 Task: Select a due date automation when advanced on, the moment a card is due add fields without custom field "Resume" set to a date less than 1 working days ago.
Action: Mouse moved to (1007, 77)
Screenshot: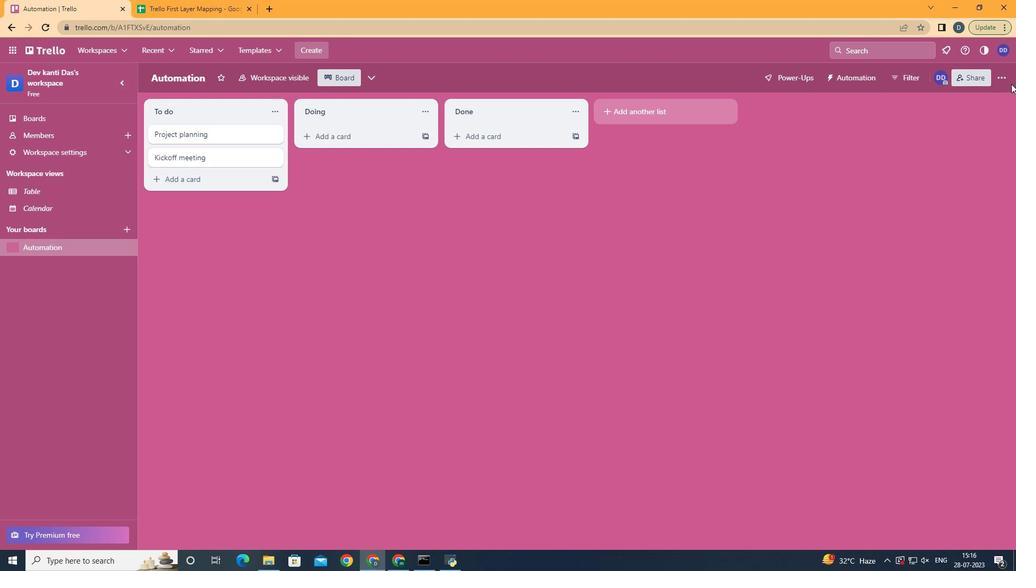 
Action: Mouse pressed left at (1007, 77)
Screenshot: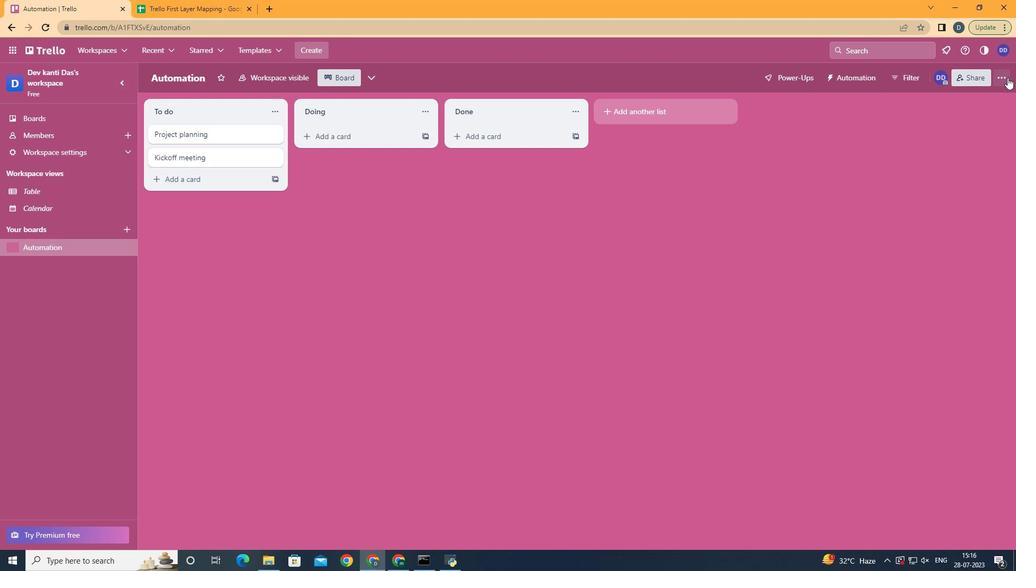 
Action: Mouse moved to (920, 228)
Screenshot: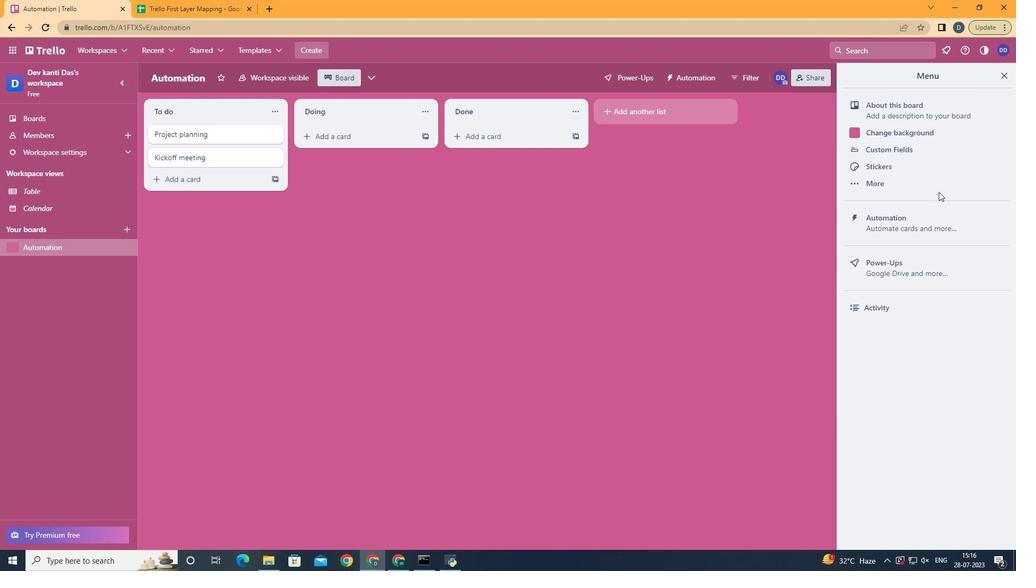 
Action: Mouse pressed left at (920, 228)
Screenshot: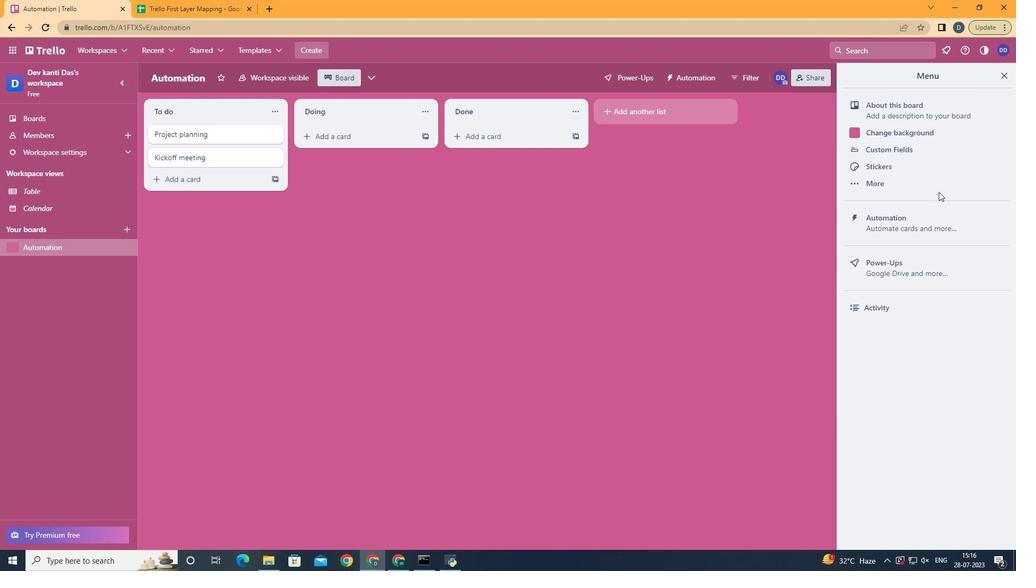 
Action: Mouse moved to (182, 209)
Screenshot: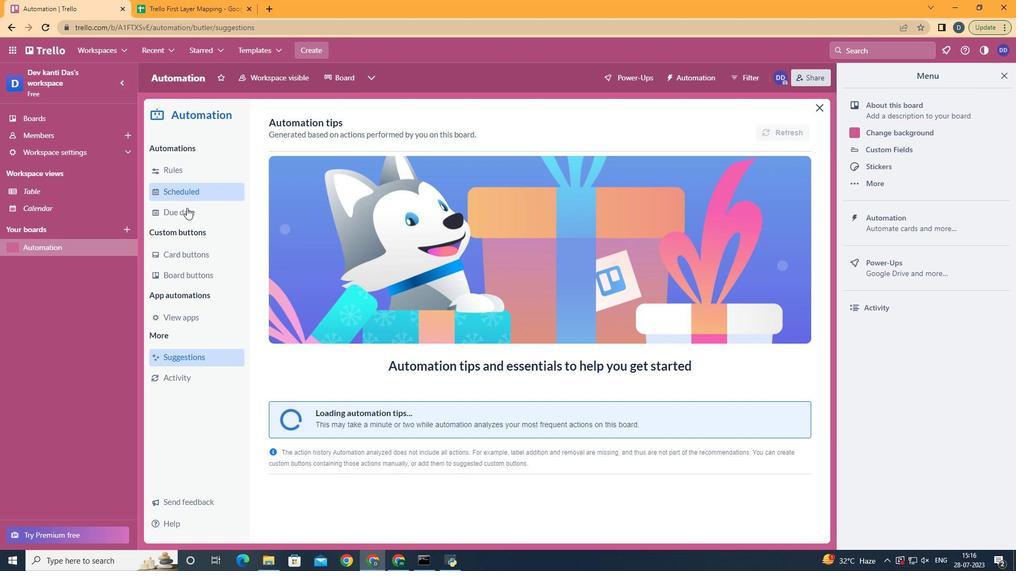 
Action: Mouse pressed left at (182, 209)
Screenshot: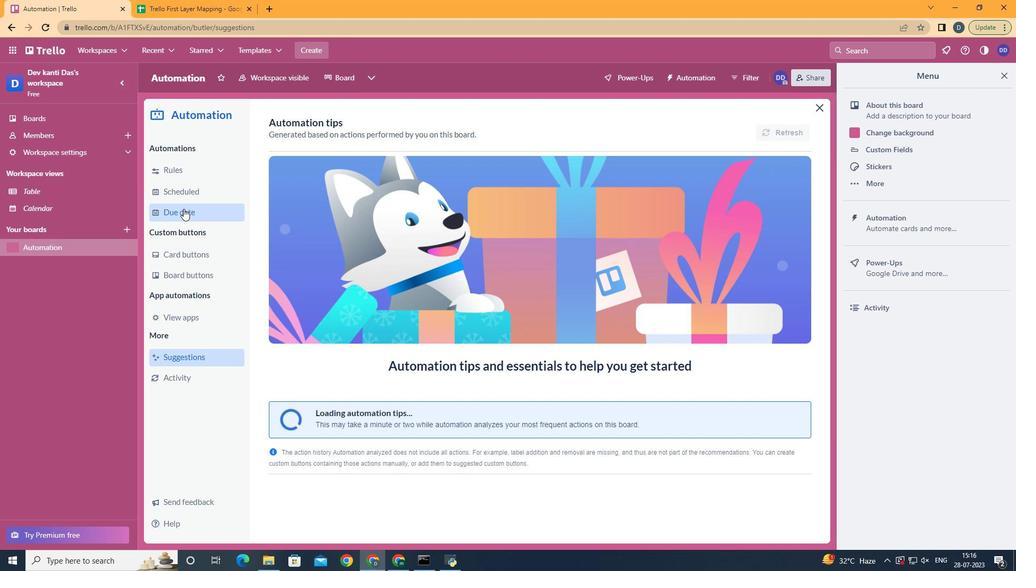 
Action: Mouse moved to (746, 130)
Screenshot: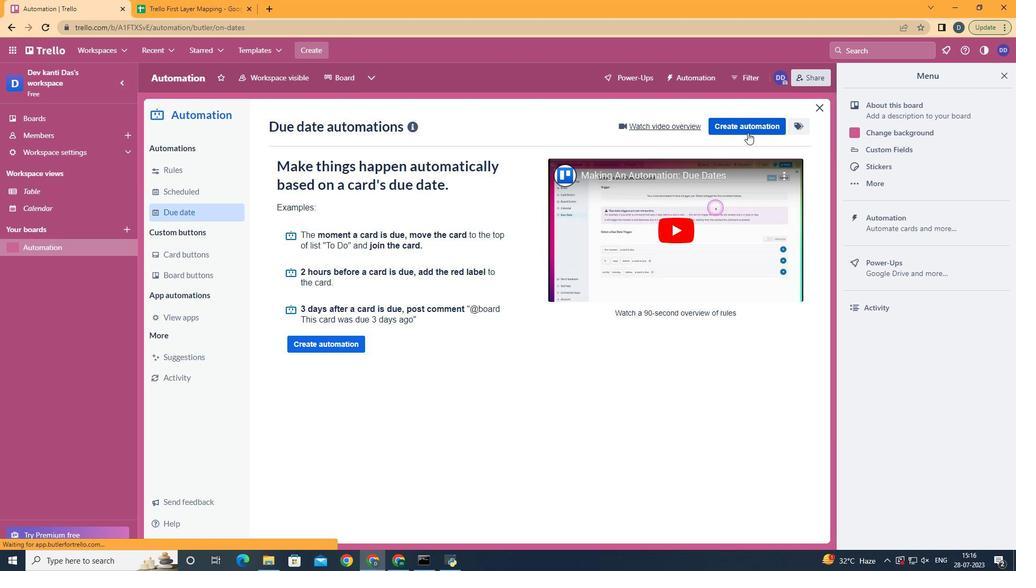 
Action: Mouse pressed left at (746, 130)
Screenshot: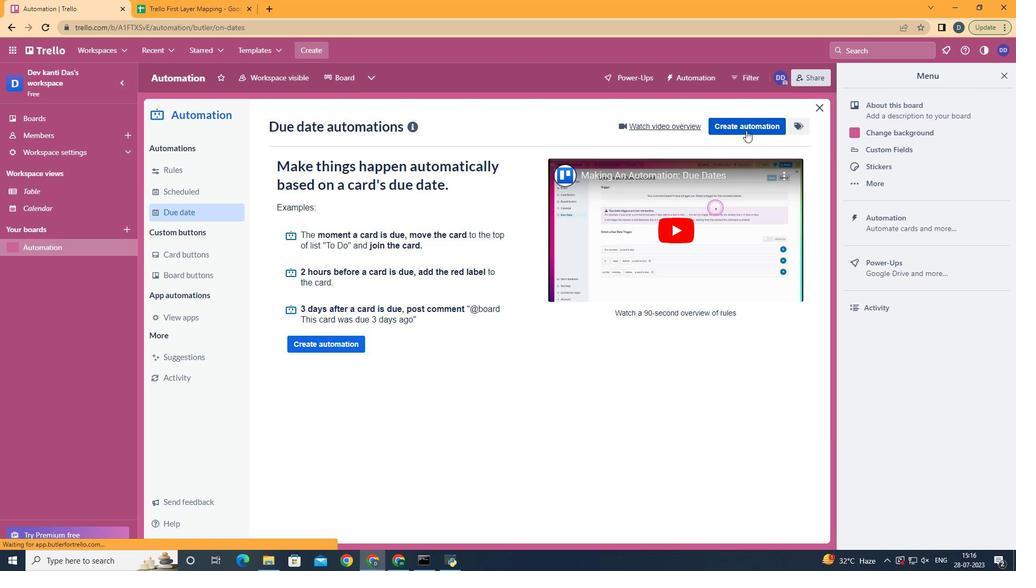
Action: Mouse moved to (508, 224)
Screenshot: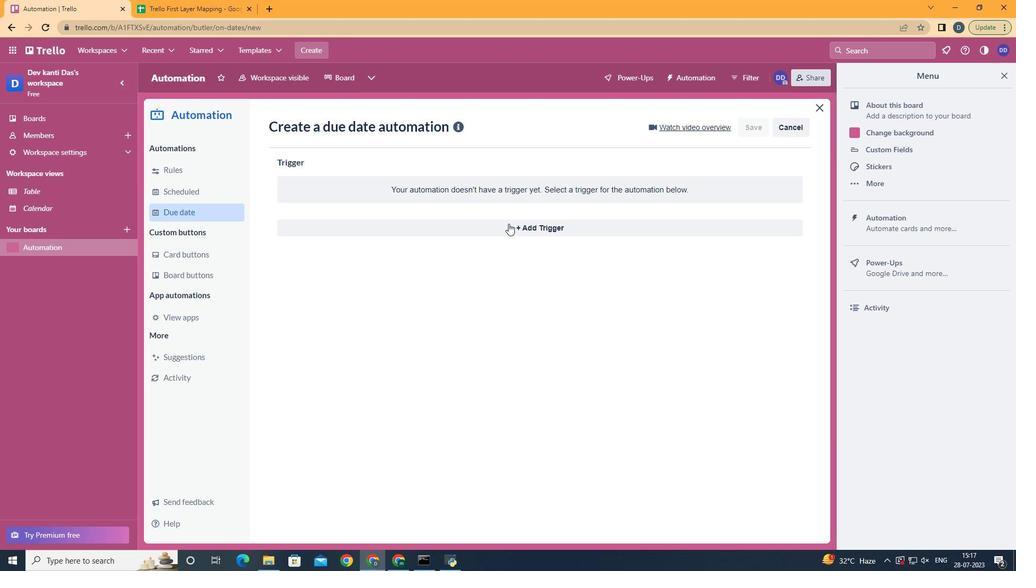 
Action: Mouse pressed left at (508, 224)
Screenshot: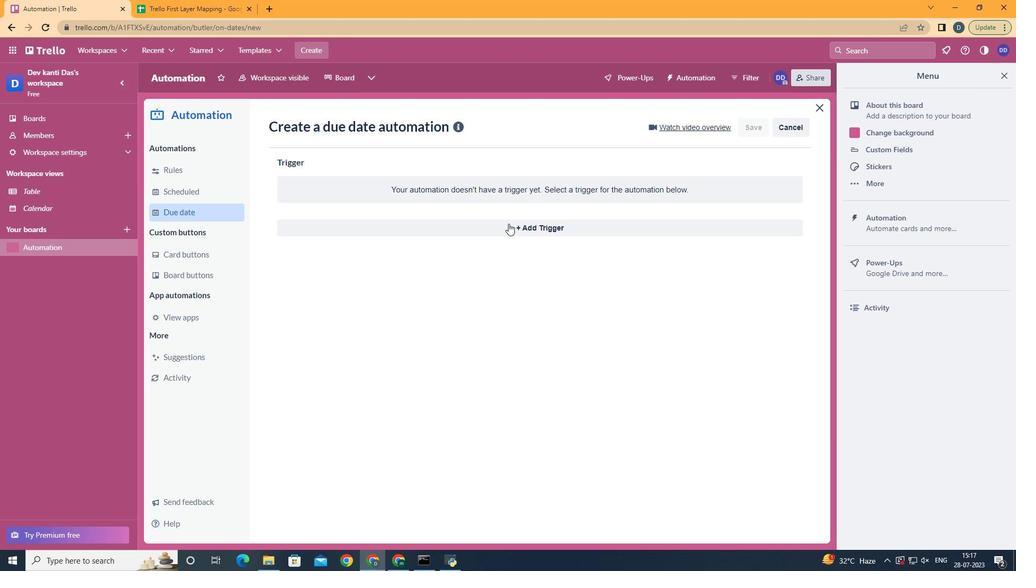 
Action: Mouse moved to (331, 373)
Screenshot: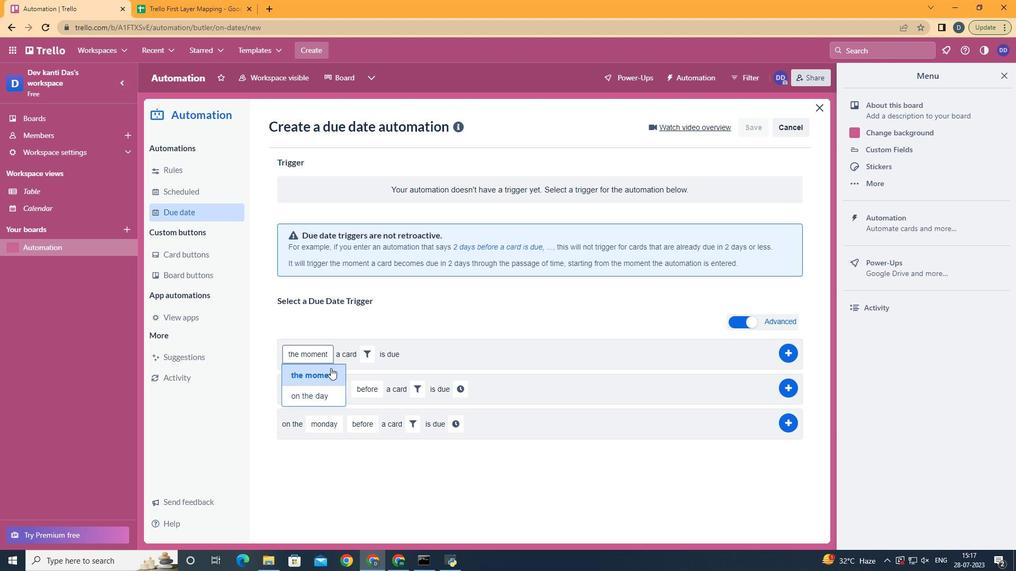
Action: Mouse pressed left at (331, 373)
Screenshot: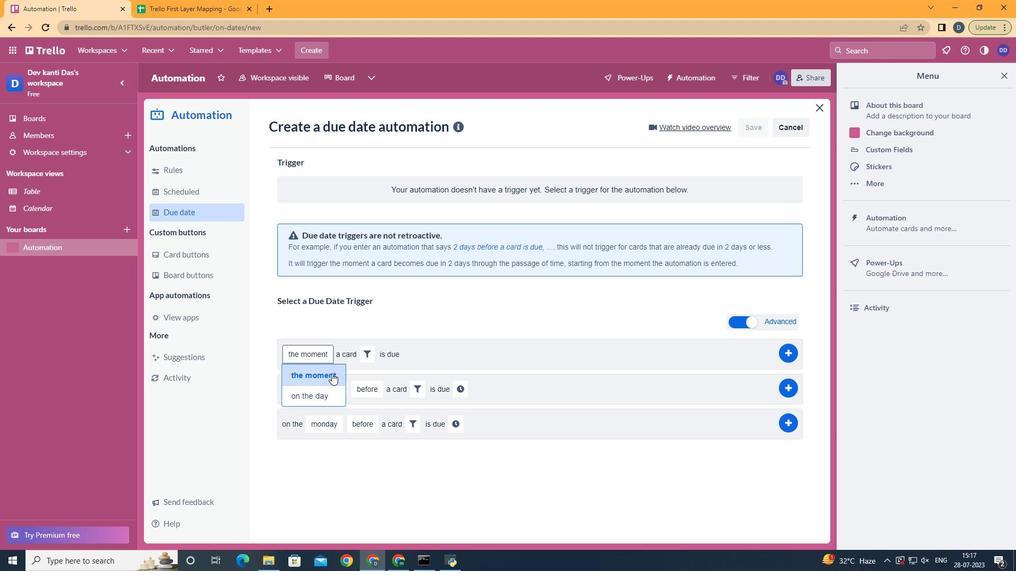 
Action: Mouse moved to (373, 354)
Screenshot: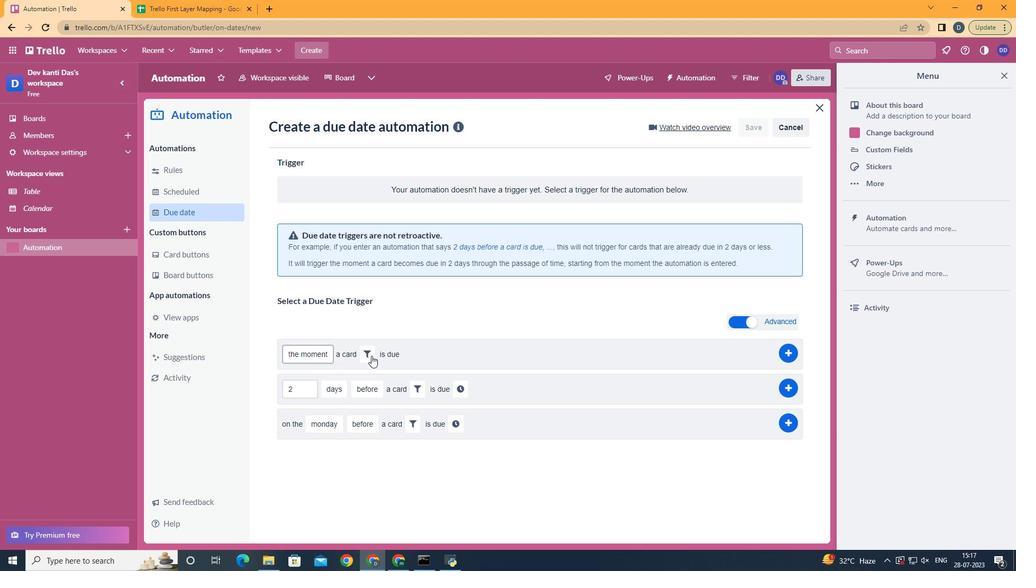 
Action: Mouse pressed left at (373, 354)
Screenshot: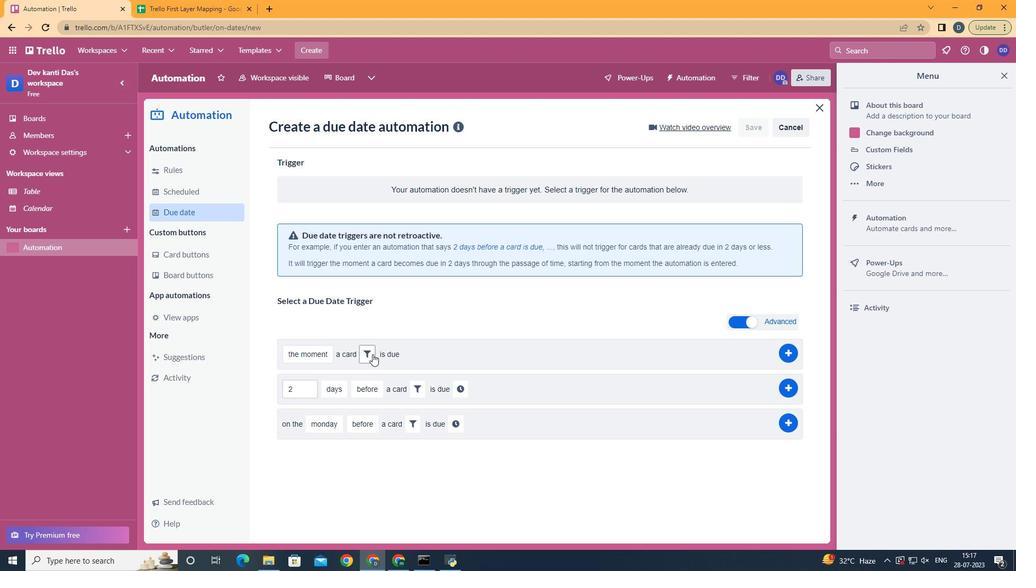 
Action: Mouse moved to (538, 391)
Screenshot: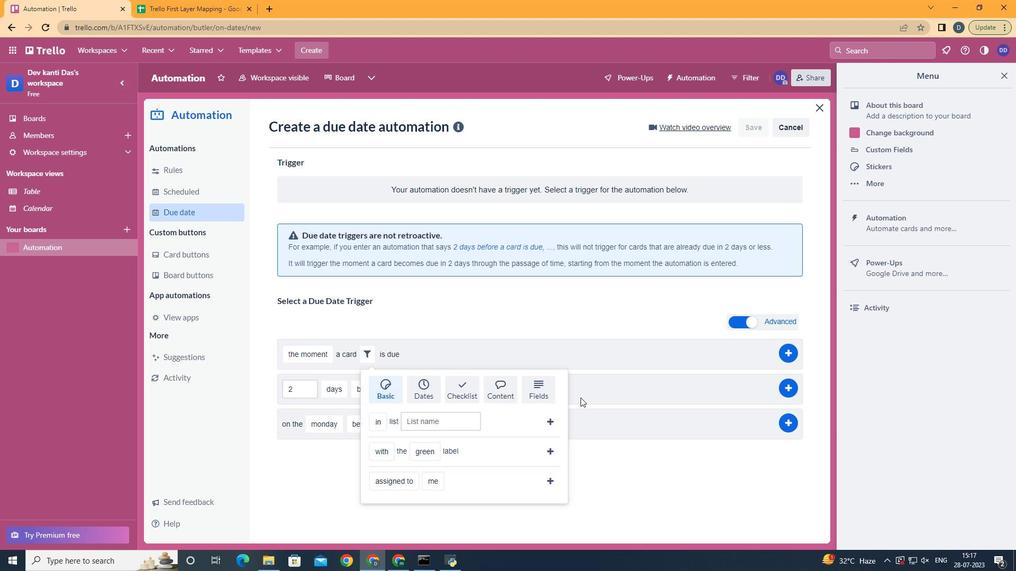 
Action: Mouse pressed left at (538, 391)
Screenshot: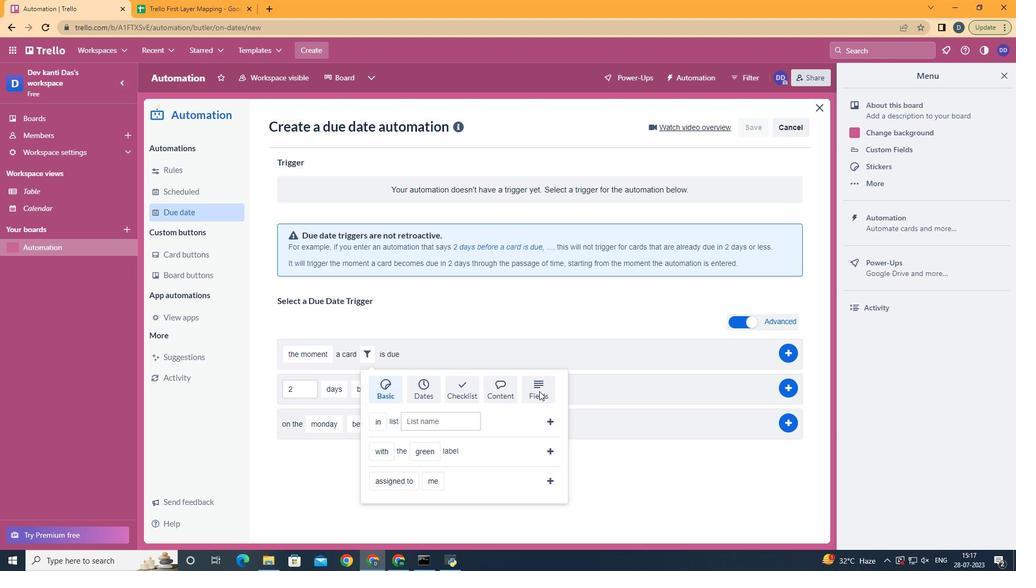 
Action: Mouse scrolled (538, 391) with delta (0, 0)
Screenshot: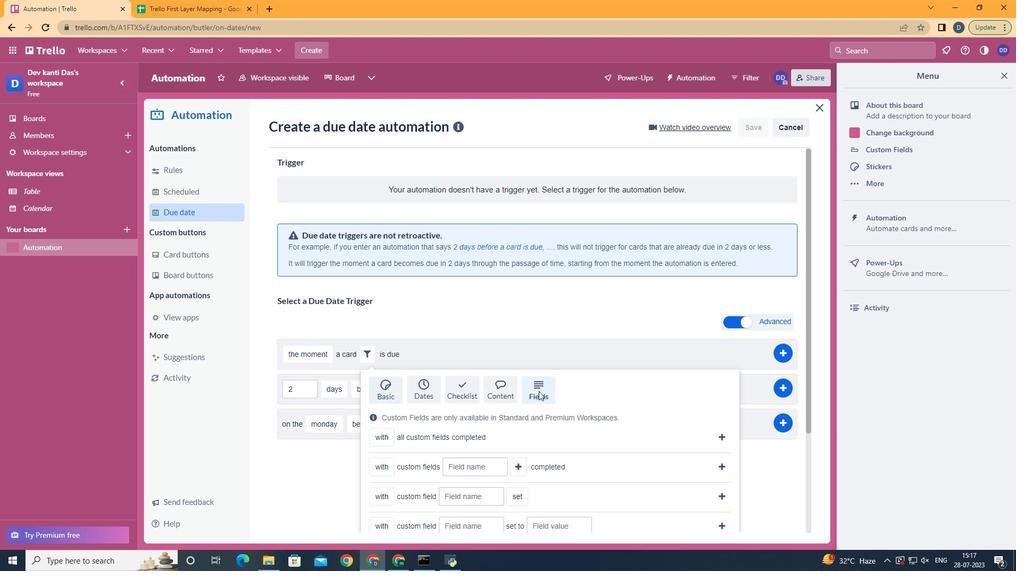 
Action: Mouse scrolled (538, 391) with delta (0, 0)
Screenshot: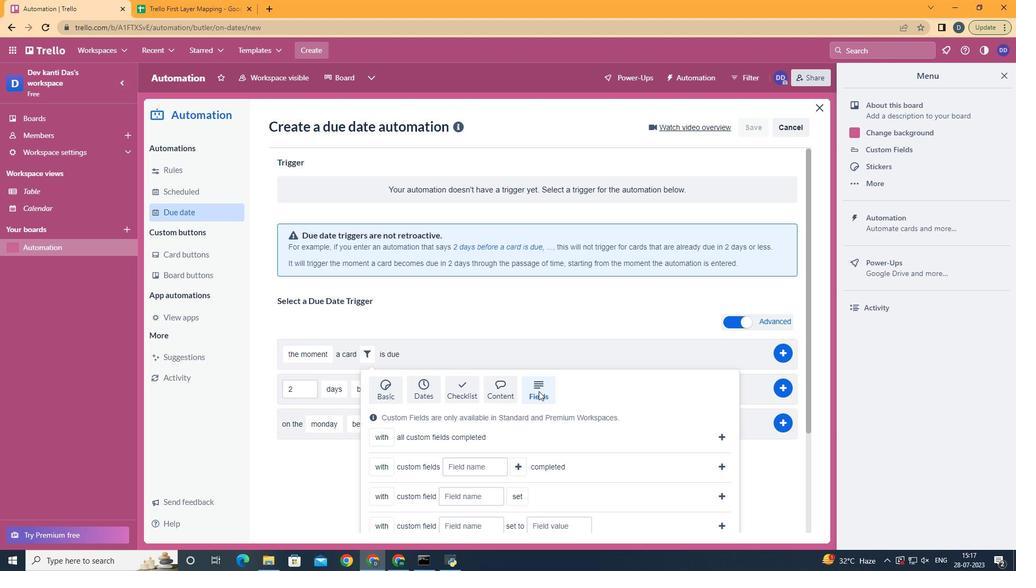 
Action: Mouse scrolled (538, 391) with delta (0, 0)
Screenshot: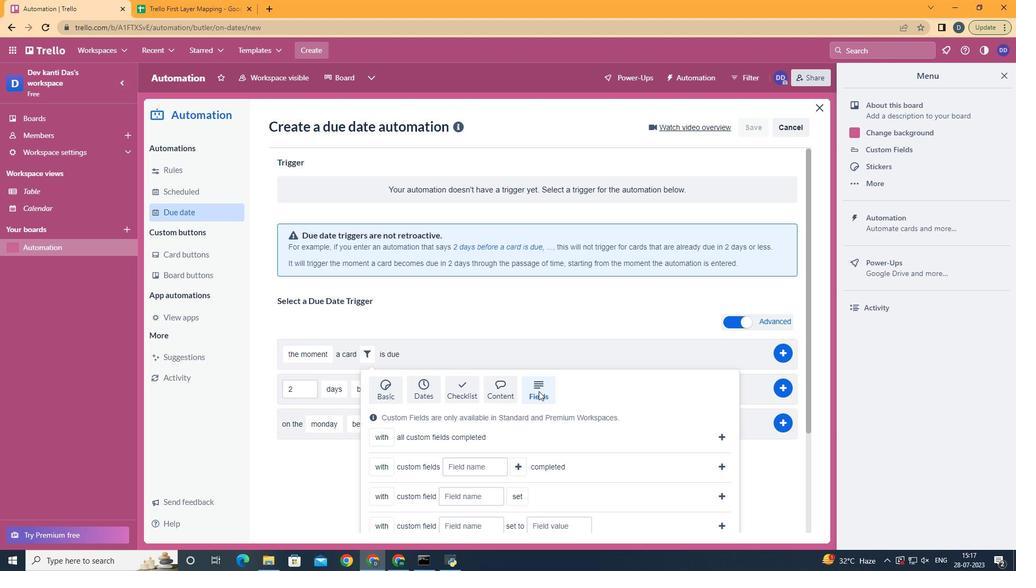 
Action: Mouse scrolled (538, 391) with delta (0, 0)
Screenshot: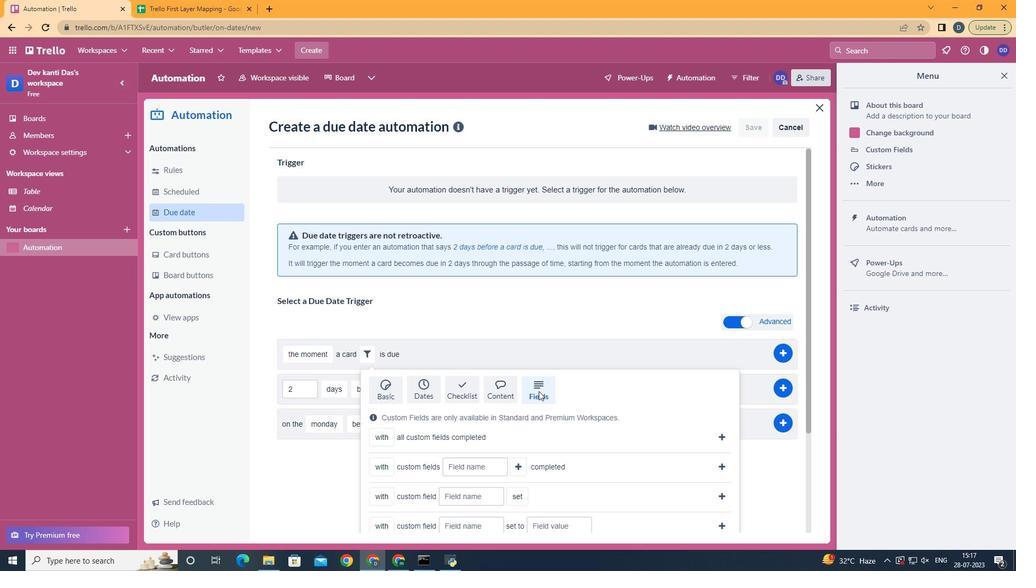 
Action: Mouse scrolled (538, 391) with delta (0, 0)
Screenshot: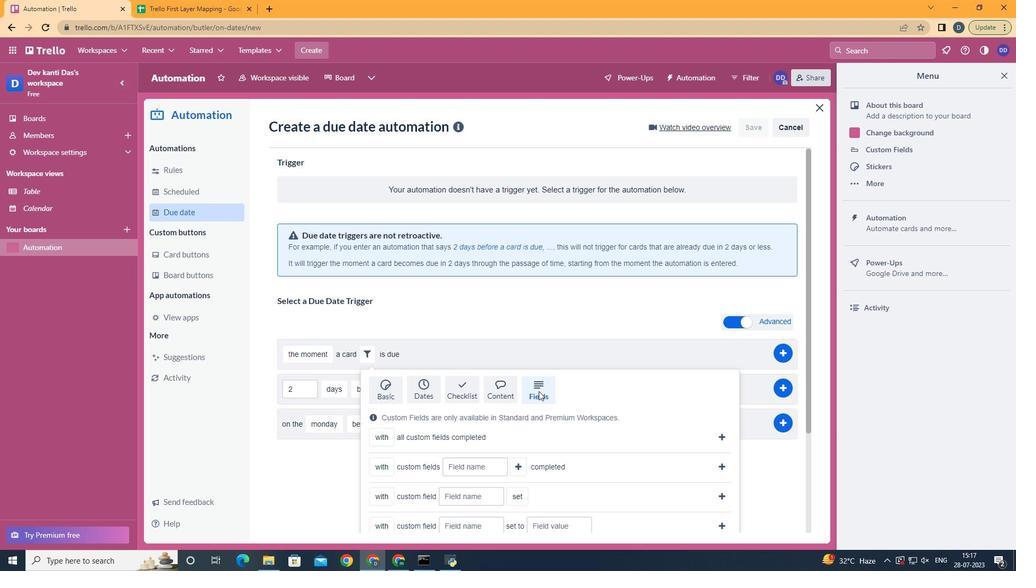 
Action: Mouse scrolled (538, 391) with delta (0, 0)
Screenshot: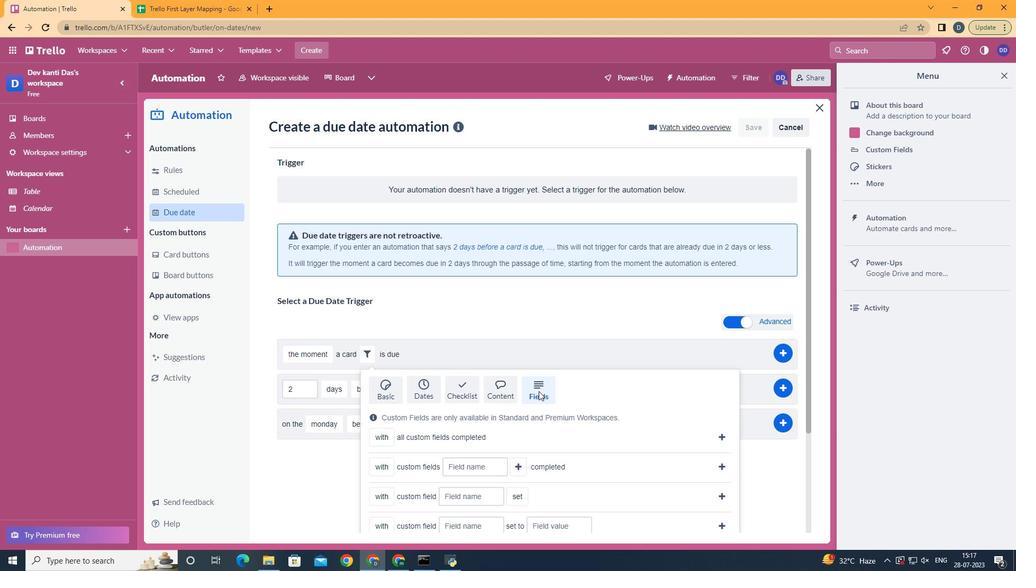 
Action: Mouse moved to (391, 488)
Screenshot: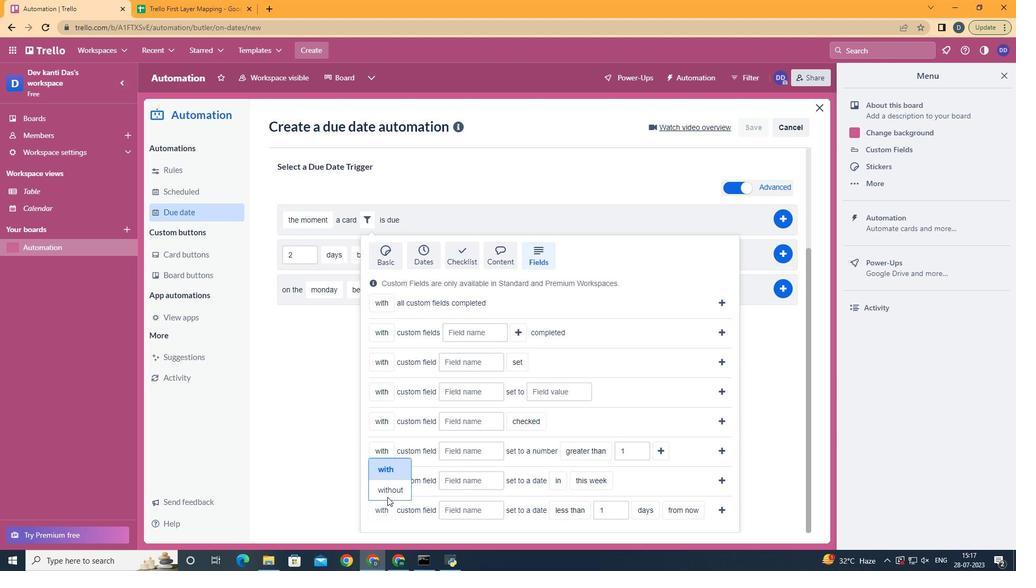 
Action: Mouse pressed left at (391, 488)
Screenshot: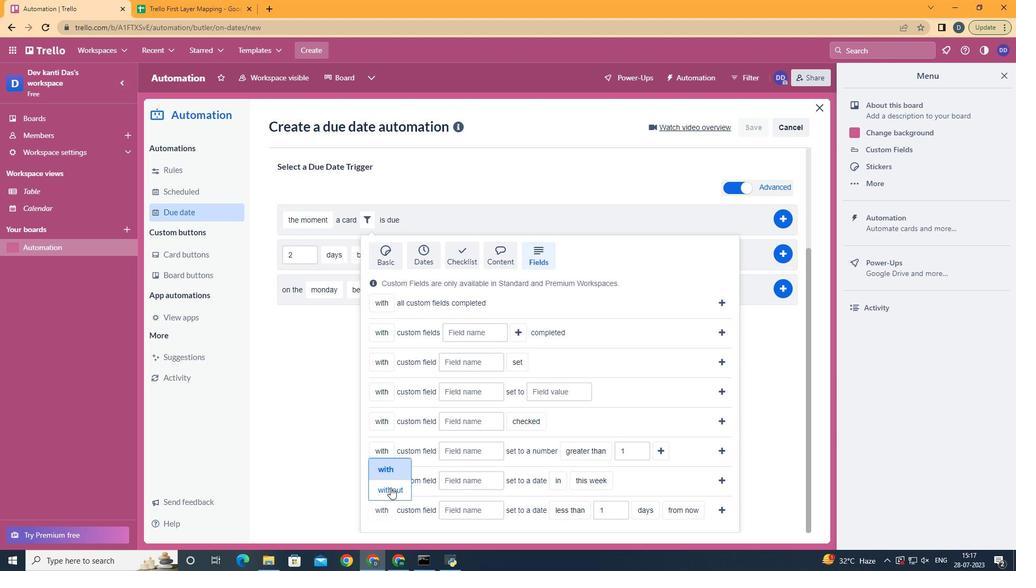 
Action: Mouse moved to (485, 510)
Screenshot: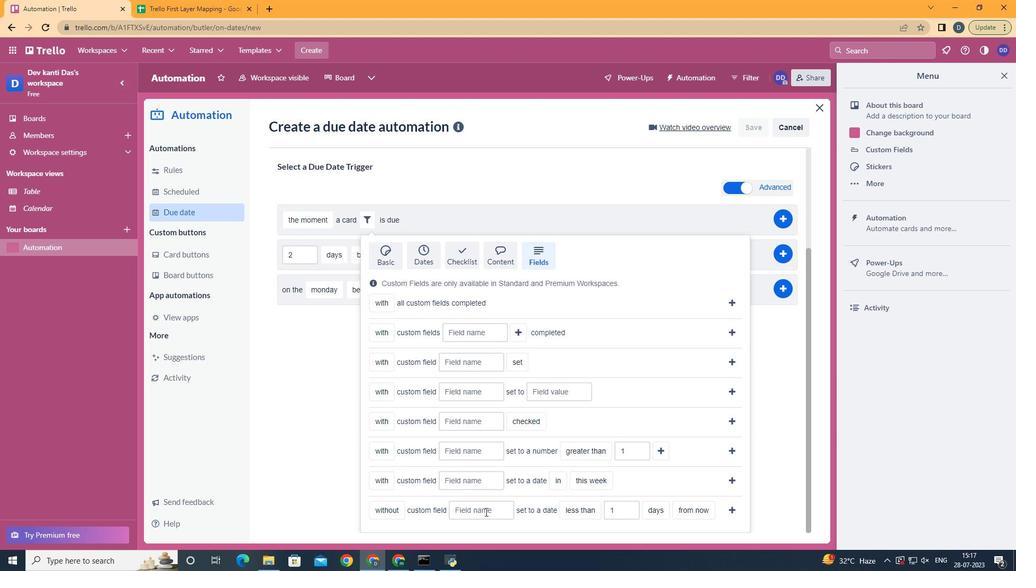 
Action: Mouse pressed left at (485, 510)
Screenshot: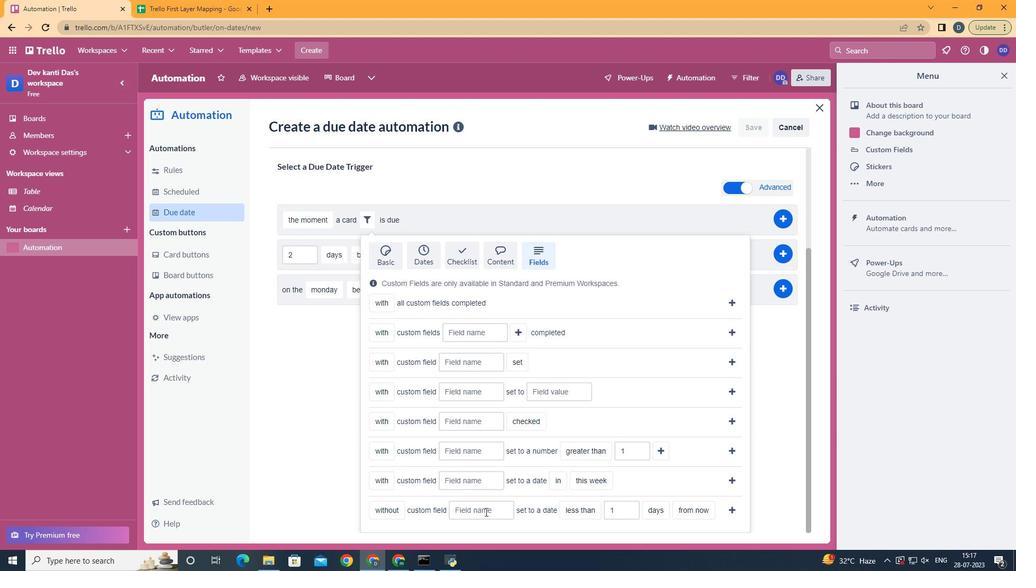 
Action: Key pressed <Key.shift>Resume
Screenshot: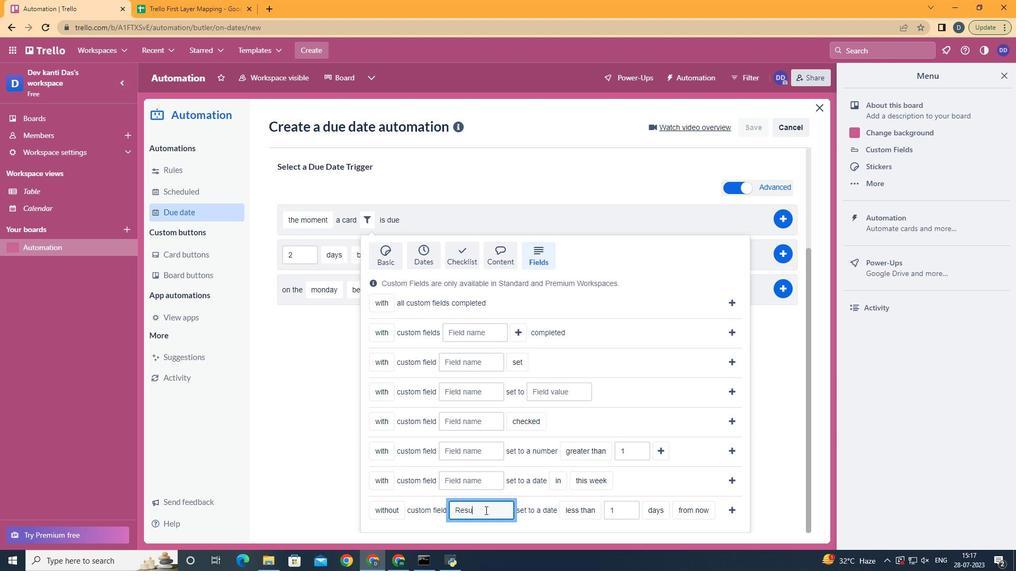 
Action: Mouse moved to (591, 442)
Screenshot: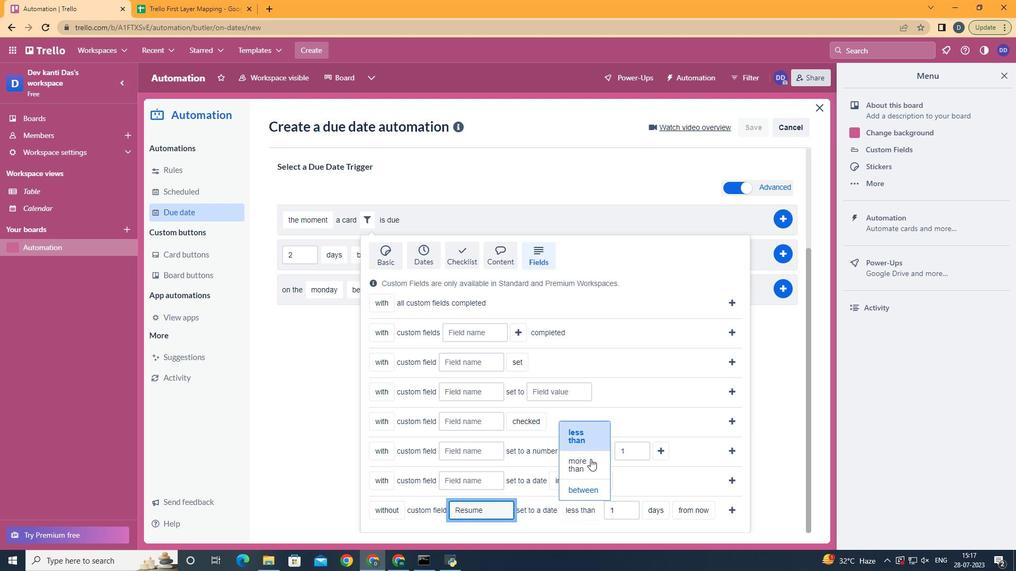 
Action: Mouse pressed left at (591, 442)
Screenshot: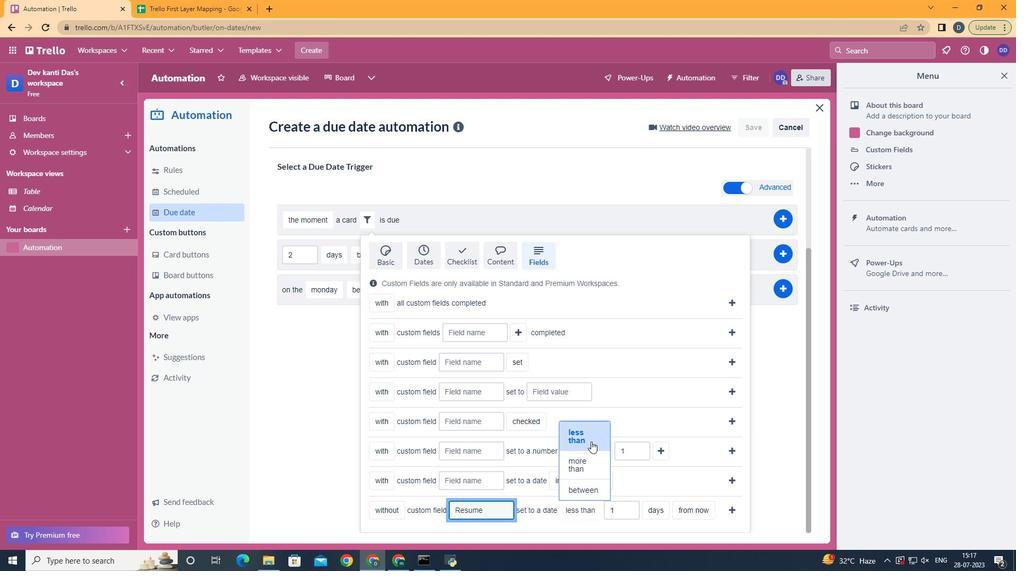 
Action: Mouse moved to (670, 494)
Screenshot: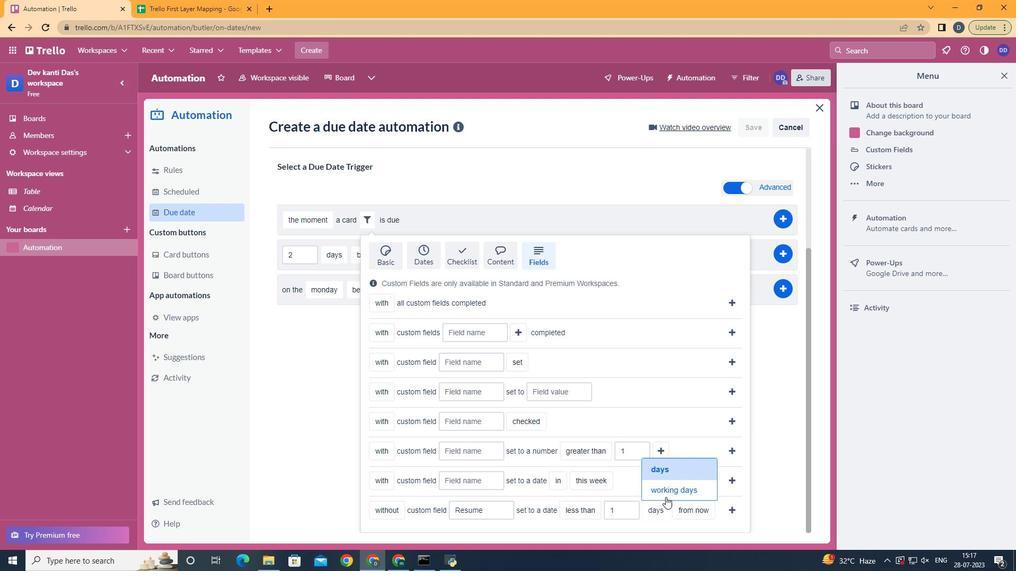 
Action: Mouse pressed left at (670, 494)
Screenshot: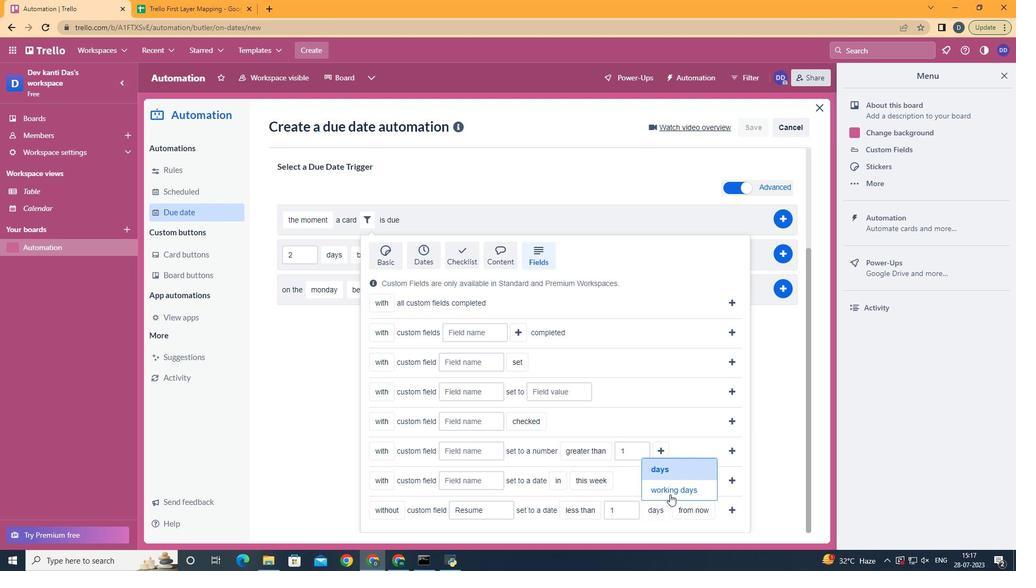 
Action: Mouse moved to (718, 496)
Screenshot: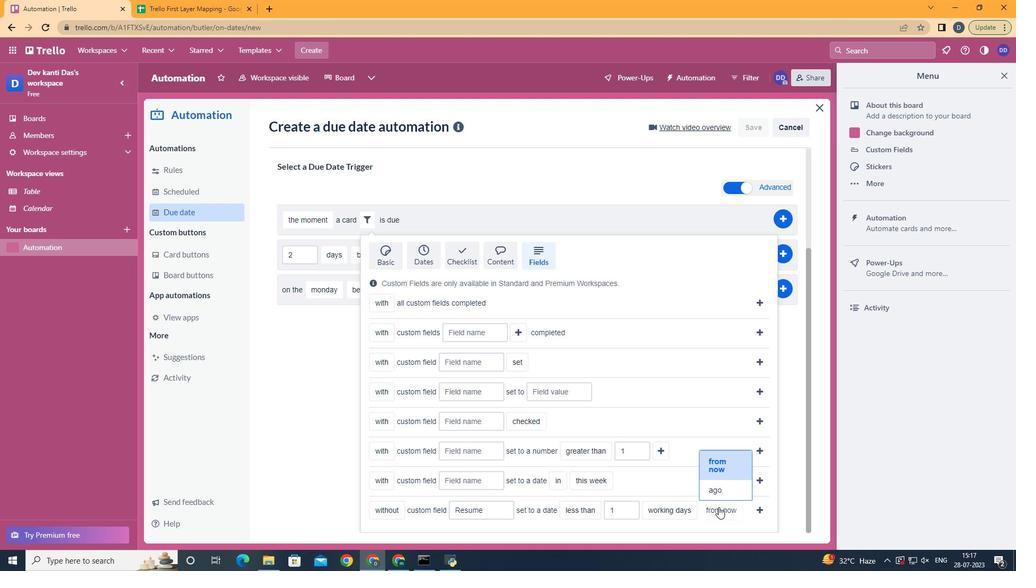 
Action: Mouse pressed left at (718, 496)
Screenshot: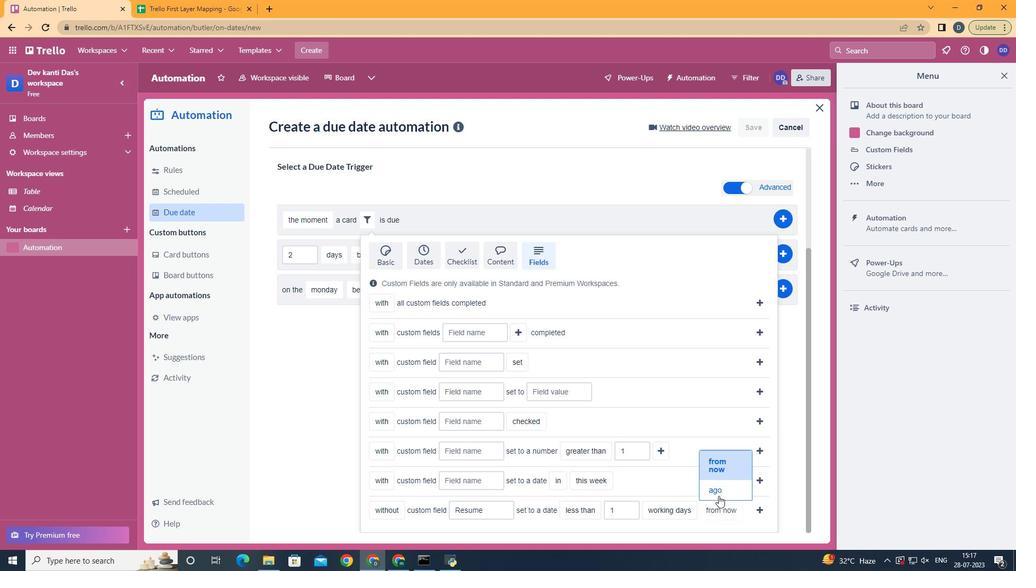 
Action: Mouse moved to (744, 510)
Screenshot: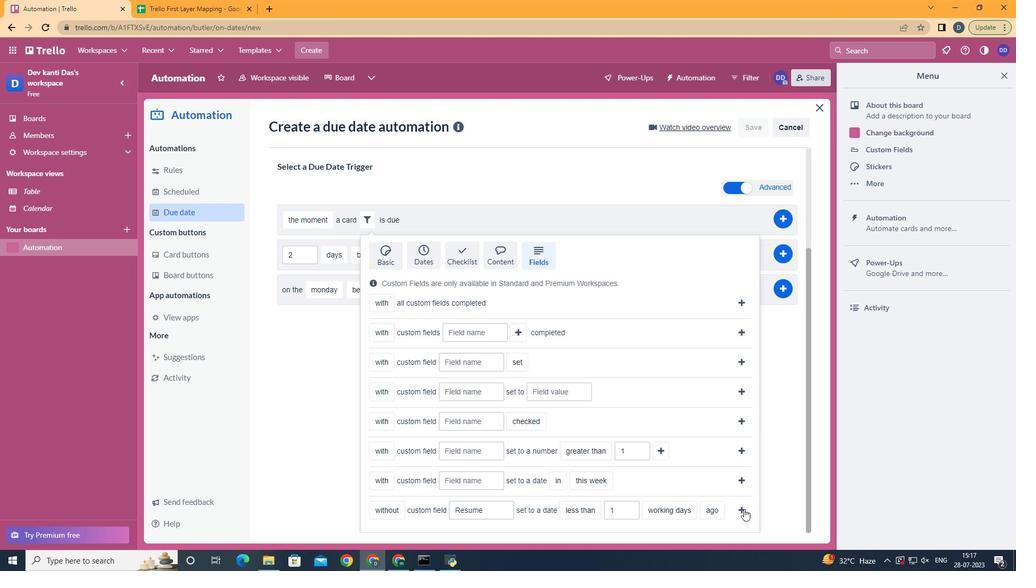 
Action: Mouse pressed left at (744, 510)
Screenshot: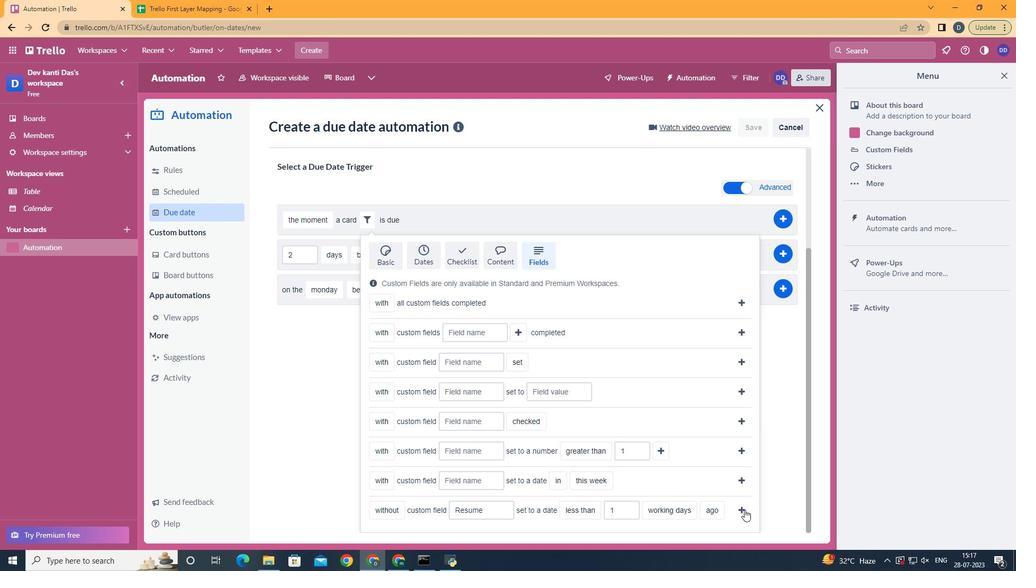 
Action: Mouse moved to (725, 501)
Screenshot: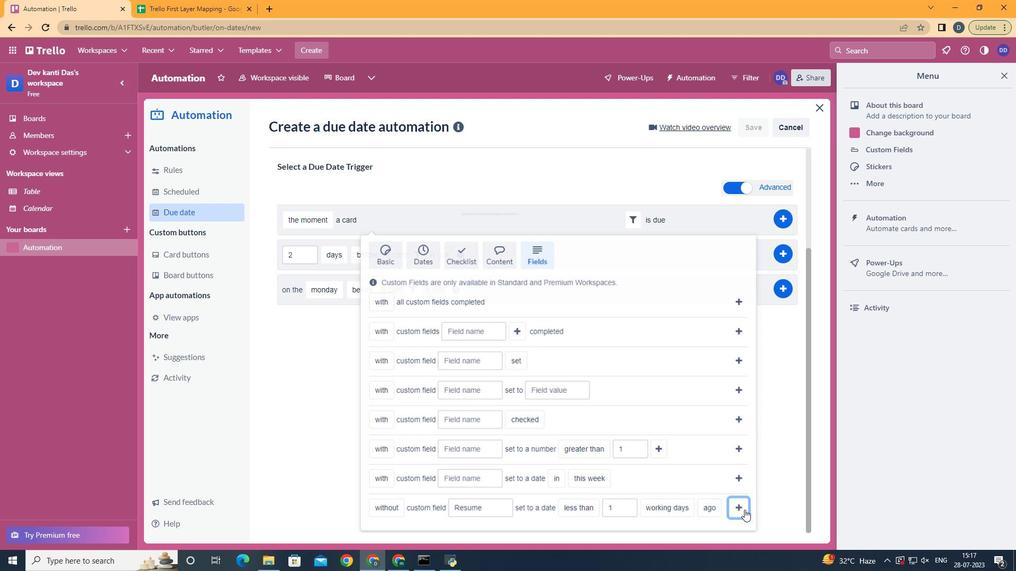 
